 Task: Check the data of "Average duration".
Action: Mouse pressed left at (141, 101)
Screenshot: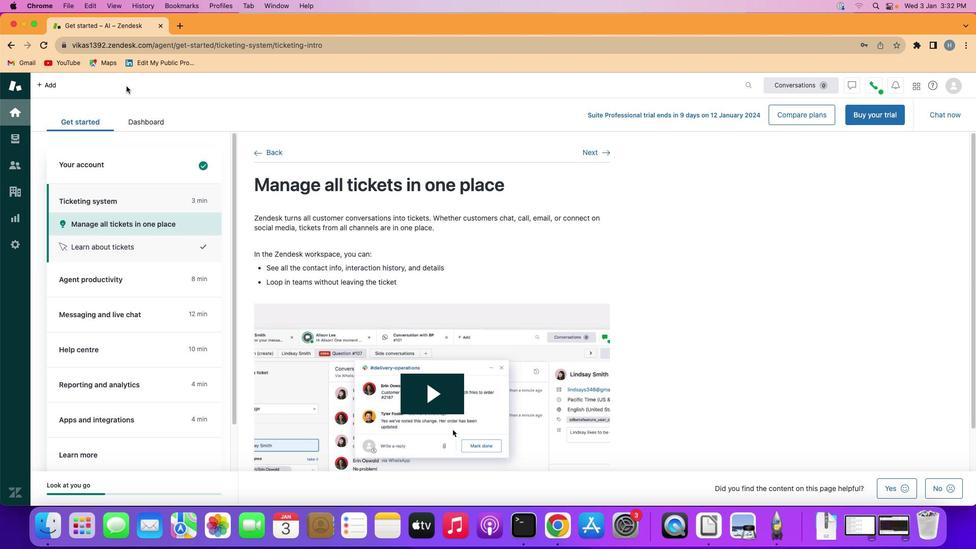 
Action: Mouse moved to (35, 225)
Screenshot: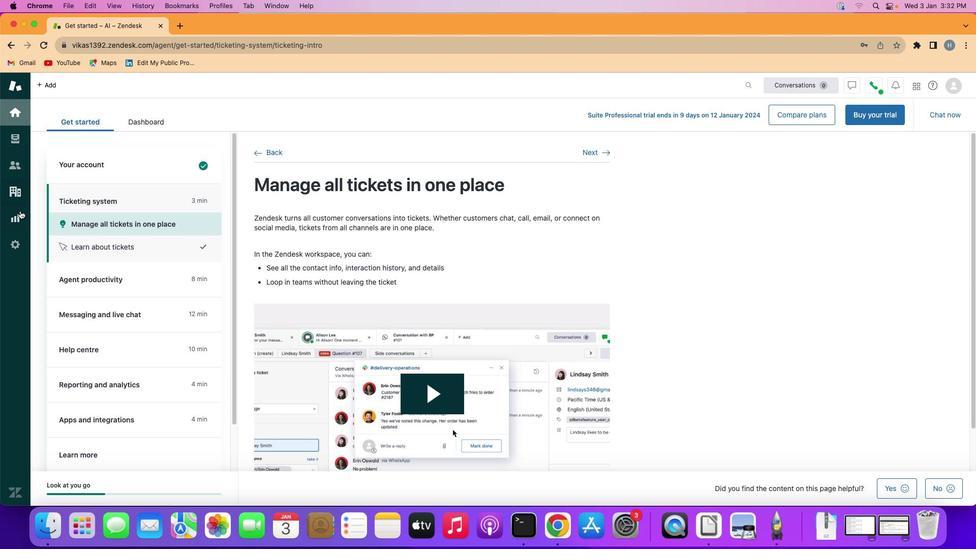 
Action: Mouse pressed left at (35, 225)
Screenshot: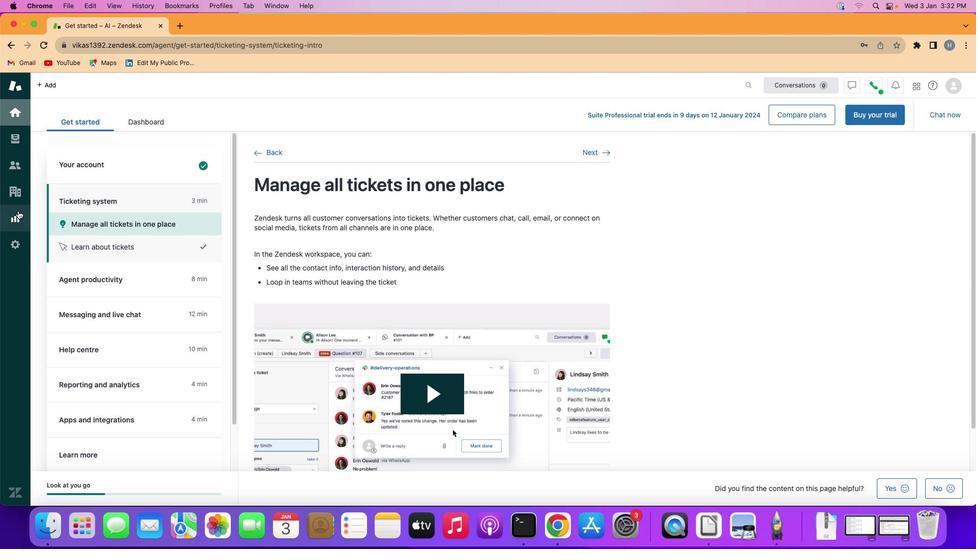 
Action: Mouse moved to (258, 154)
Screenshot: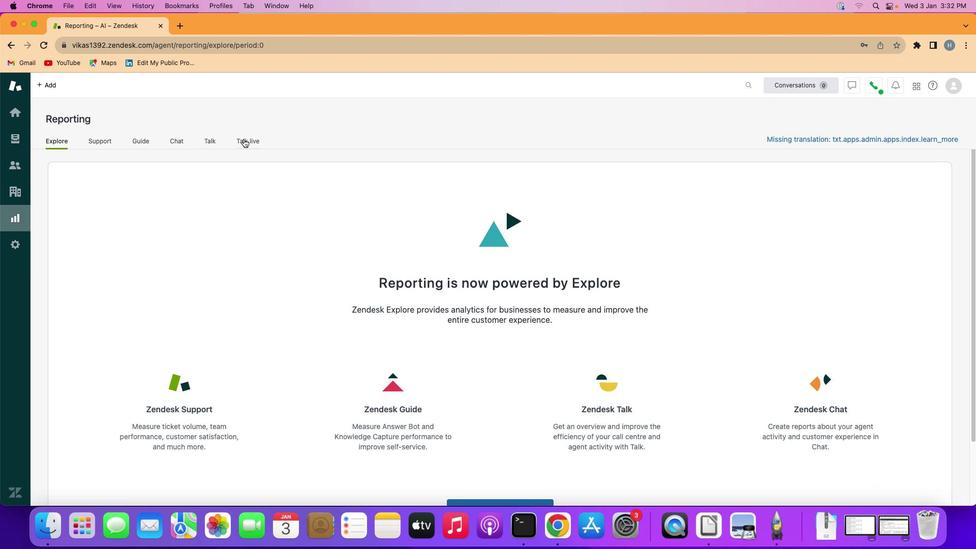 
Action: Mouse pressed left at (258, 154)
Screenshot: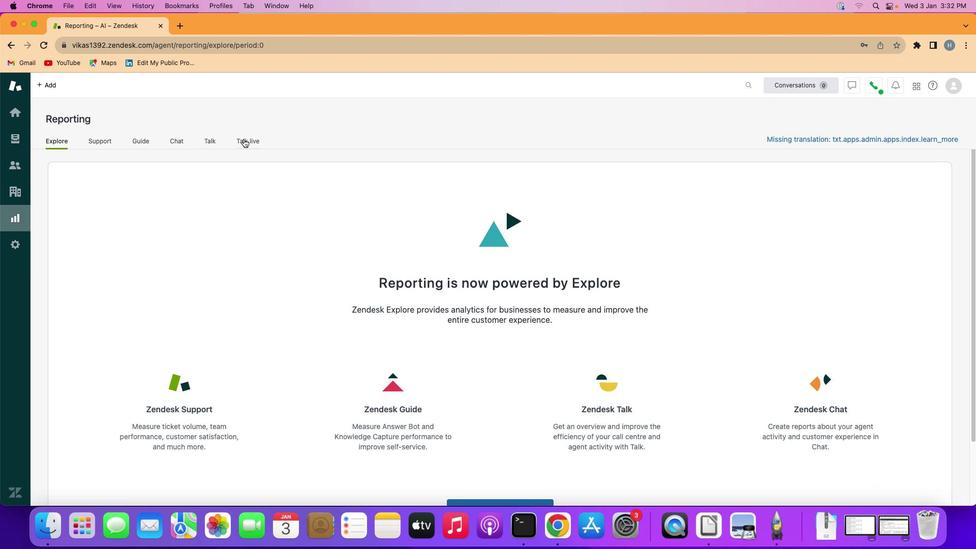 
Action: Mouse moved to (161, 349)
Screenshot: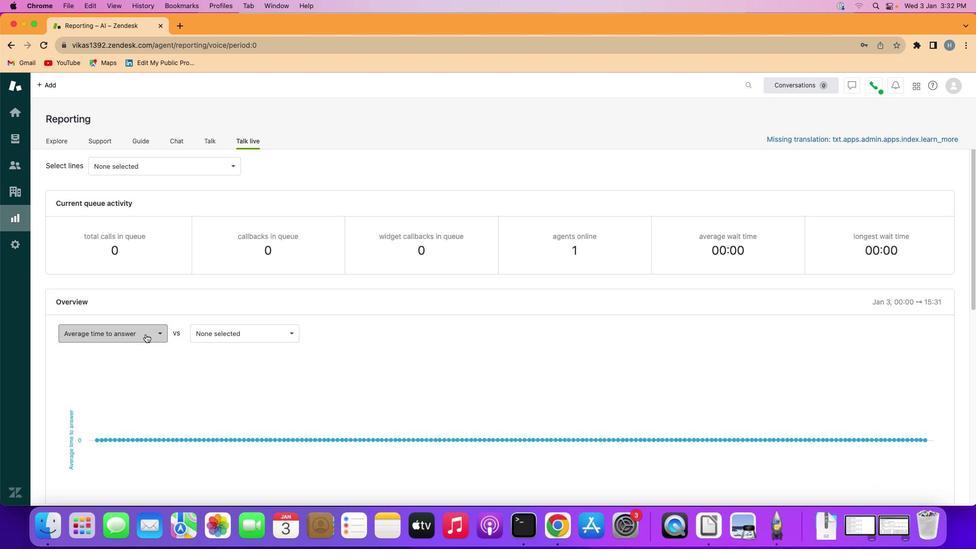 
Action: Mouse pressed left at (161, 349)
Screenshot: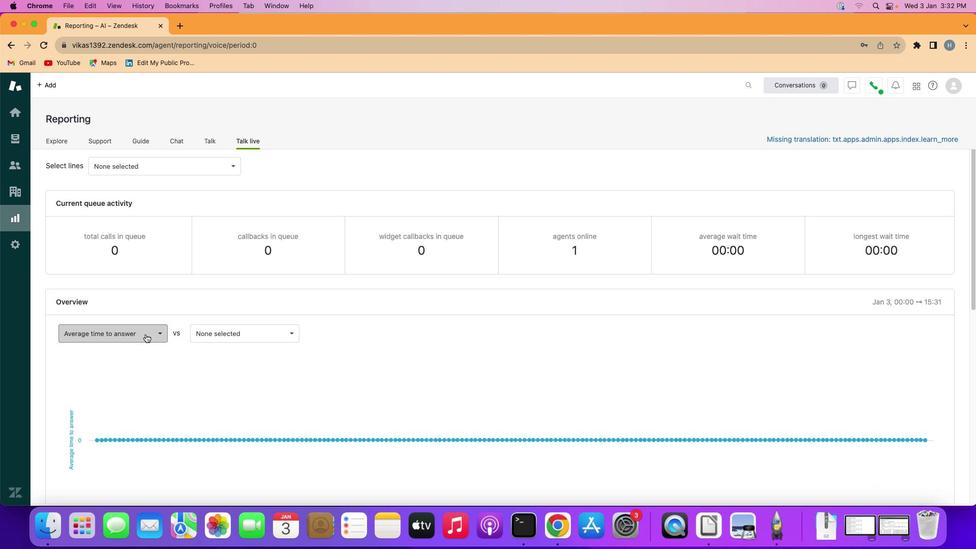 
Action: Mouse moved to (147, 411)
Screenshot: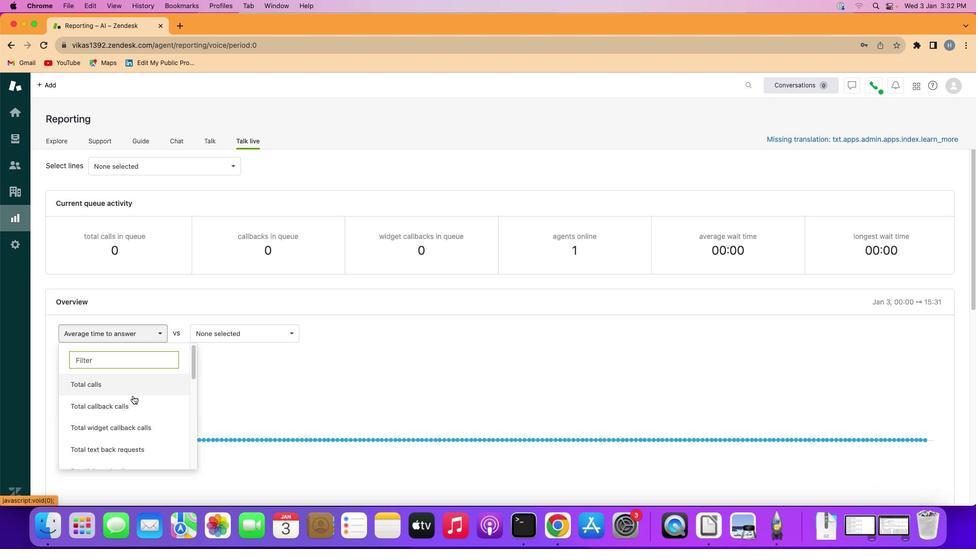 
Action: Mouse scrolled (147, 411) with delta (15, 14)
Screenshot: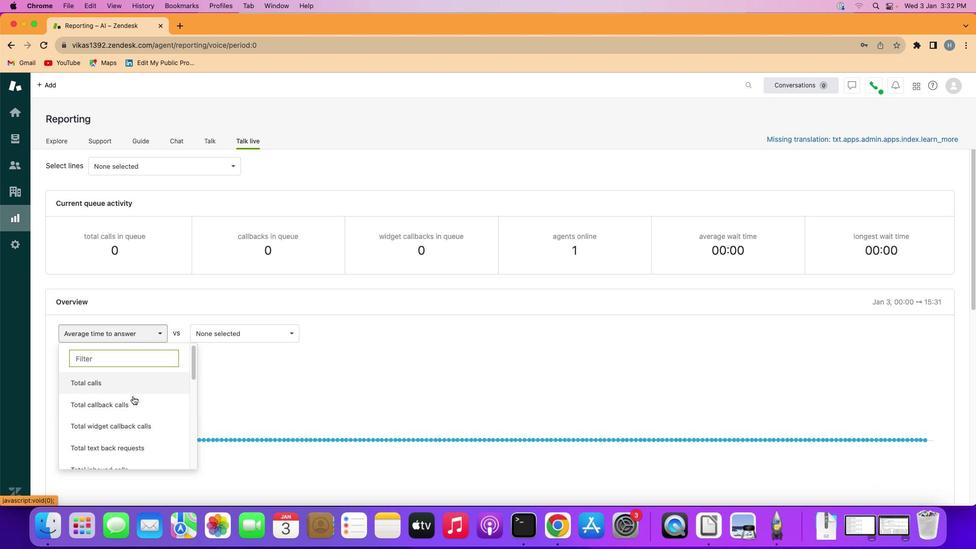 
Action: Mouse scrolled (147, 411) with delta (15, 14)
Screenshot: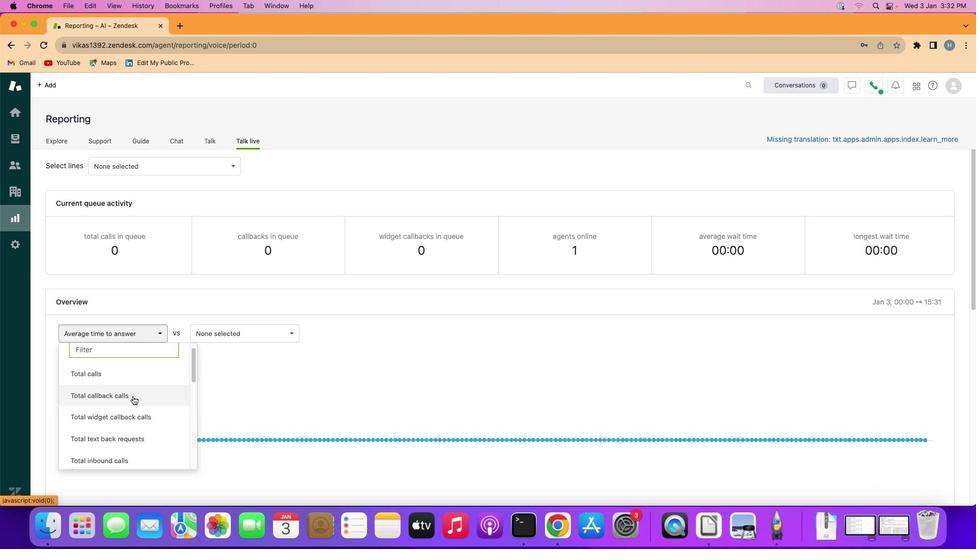 
Action: Mouse scrolled (147, 411) with delta (15, 14)
Screenshot: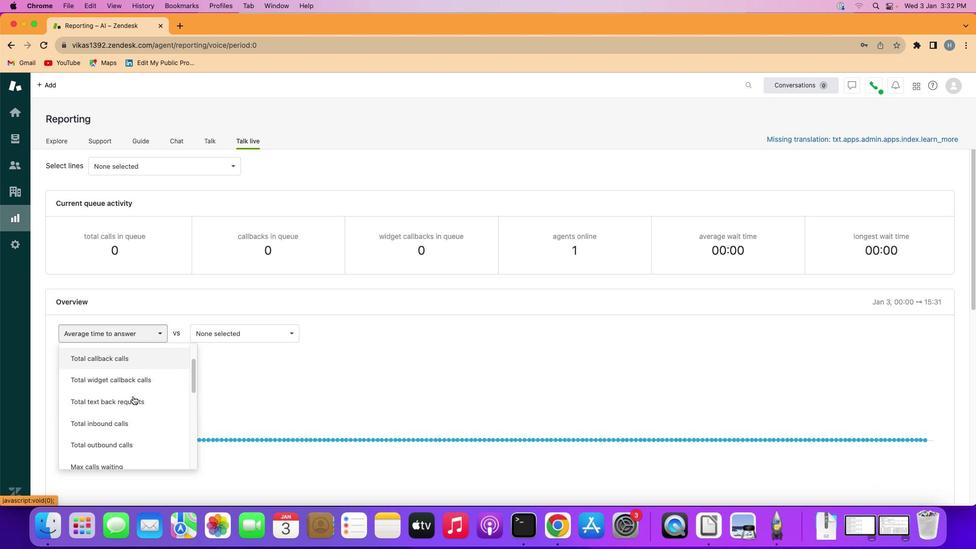 
Action: Mouse moved to (147, 411)
Screenshot: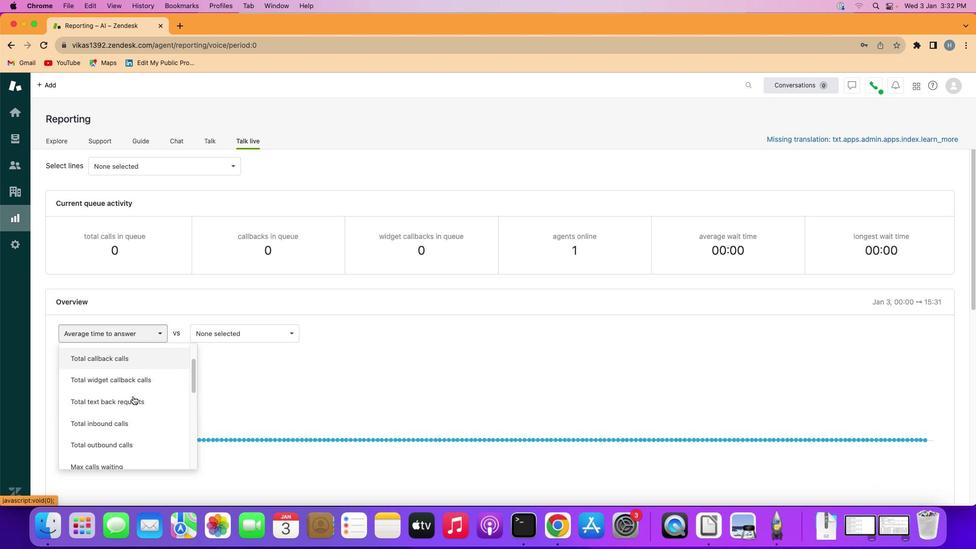 
Action: Mouse scrolled (147, 411) with delta (15, 13)
Screenshot: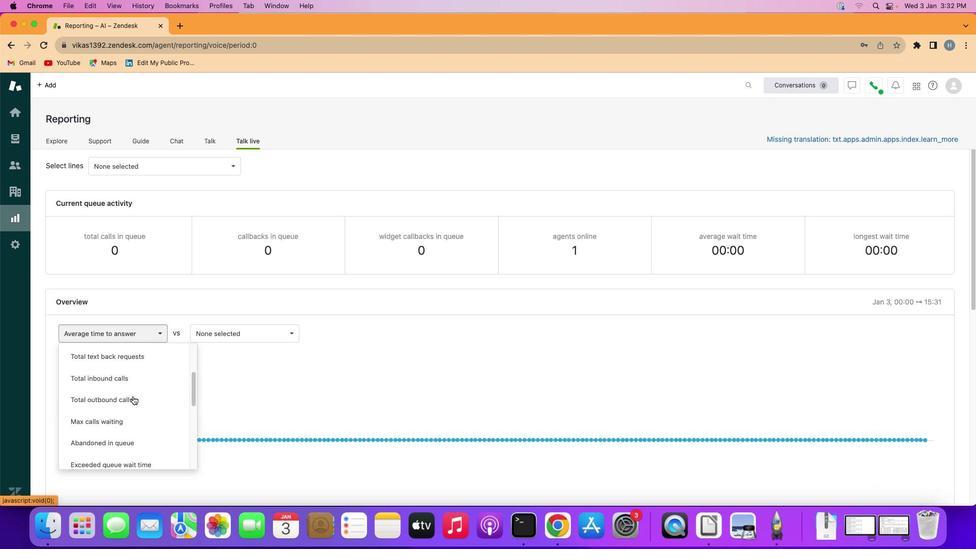 
Action: Mouse scrolled (147, 411) with delta (15, 13)
Screenshot: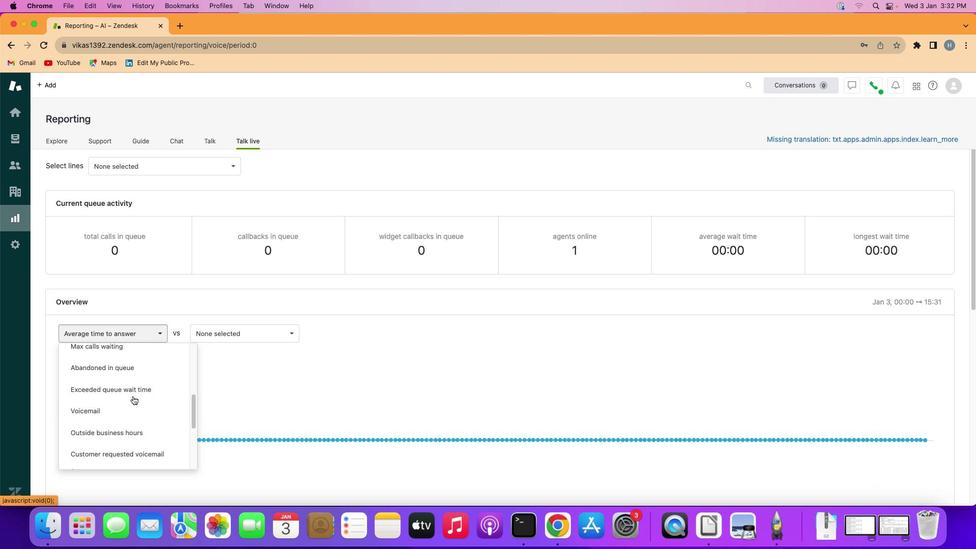 
Action: Mouse scrolled (147, 411) with delta (15, 13)
Screenshot: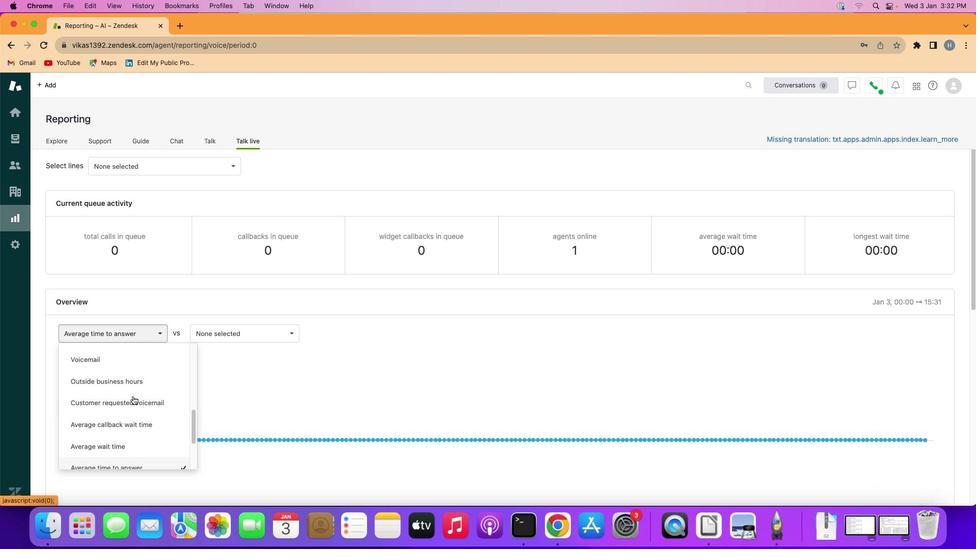 
Action: Mouse moved to (135, 461)
Screenshot: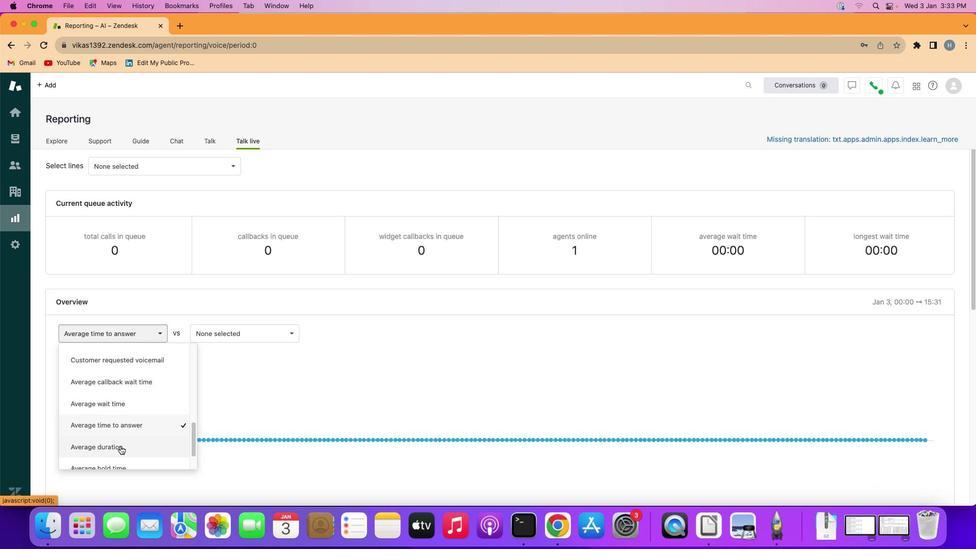 
Action: Mouse pressed left at (135, 461)
Screenshot: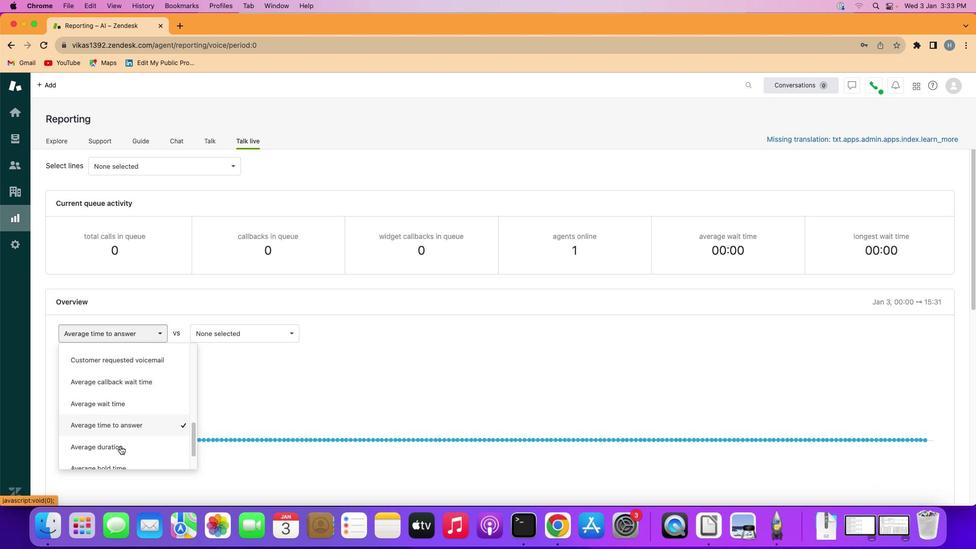 
